 Task: Find the shortest route from Nashville to Ryman Auditorium.
Action: Mouse moved to (236, 69)
Screenshot: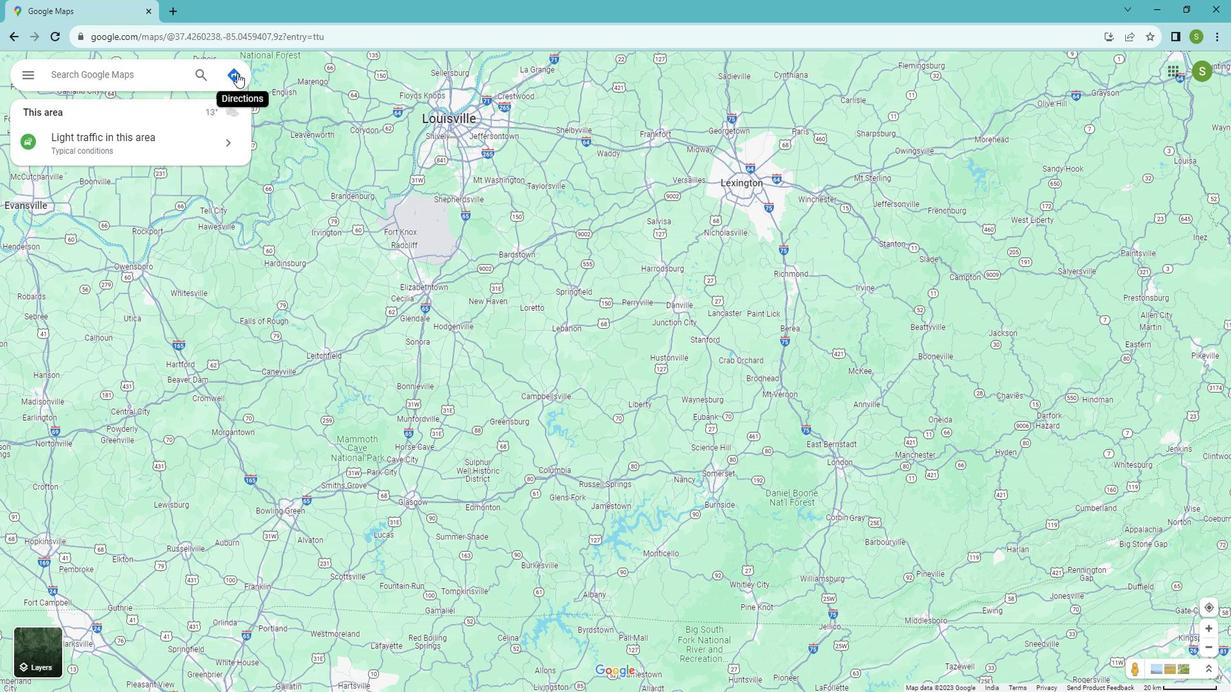 
Action: Mouse pressed left at (236, 69)
Screenshot: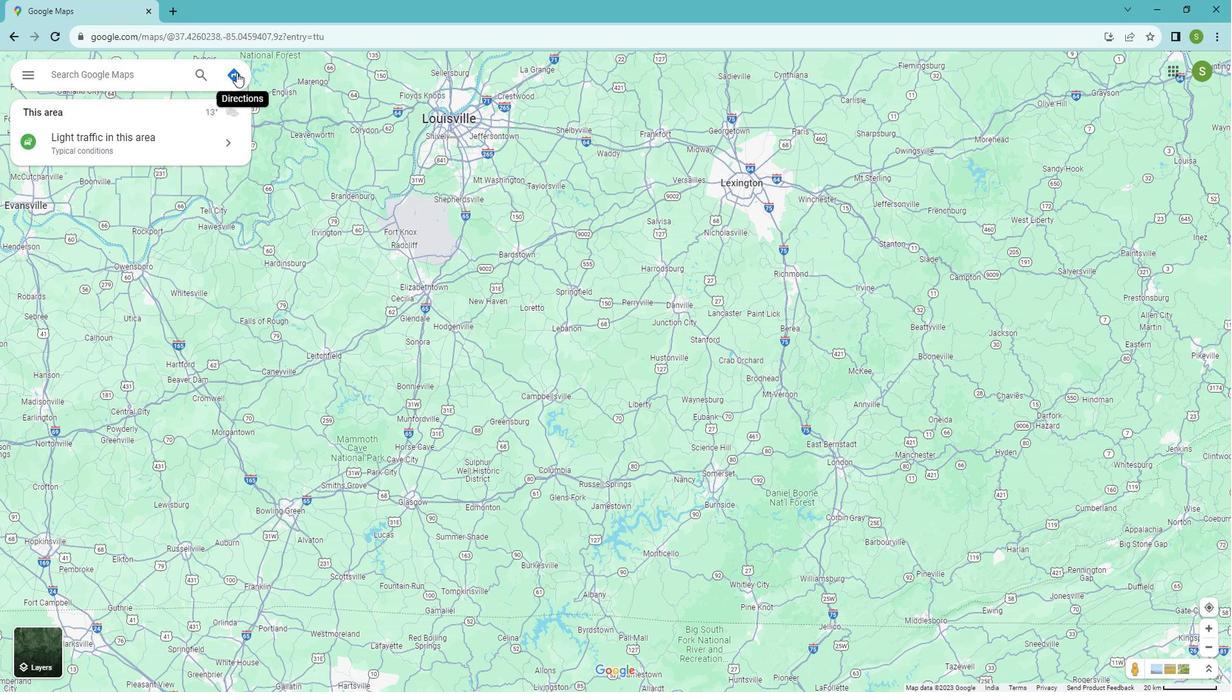 
Action: Mouse moved to (127, 105)
Screenshot: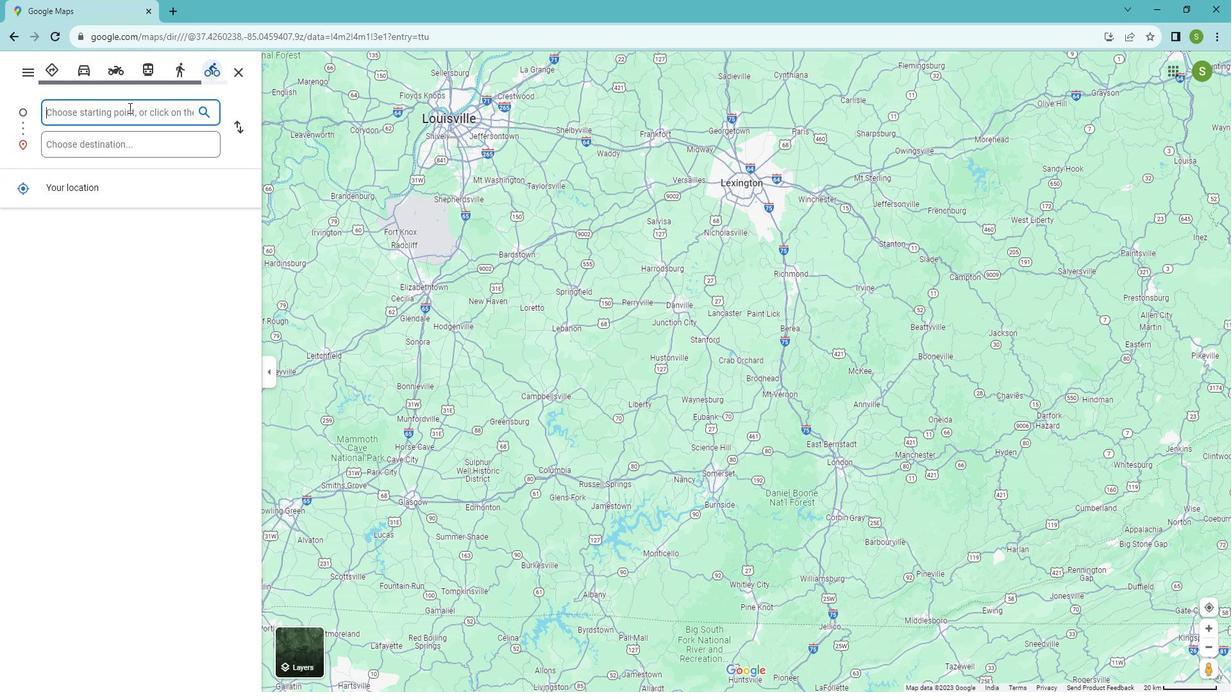 
Action: Mouse pressed left at (127, 105)
Screenshot: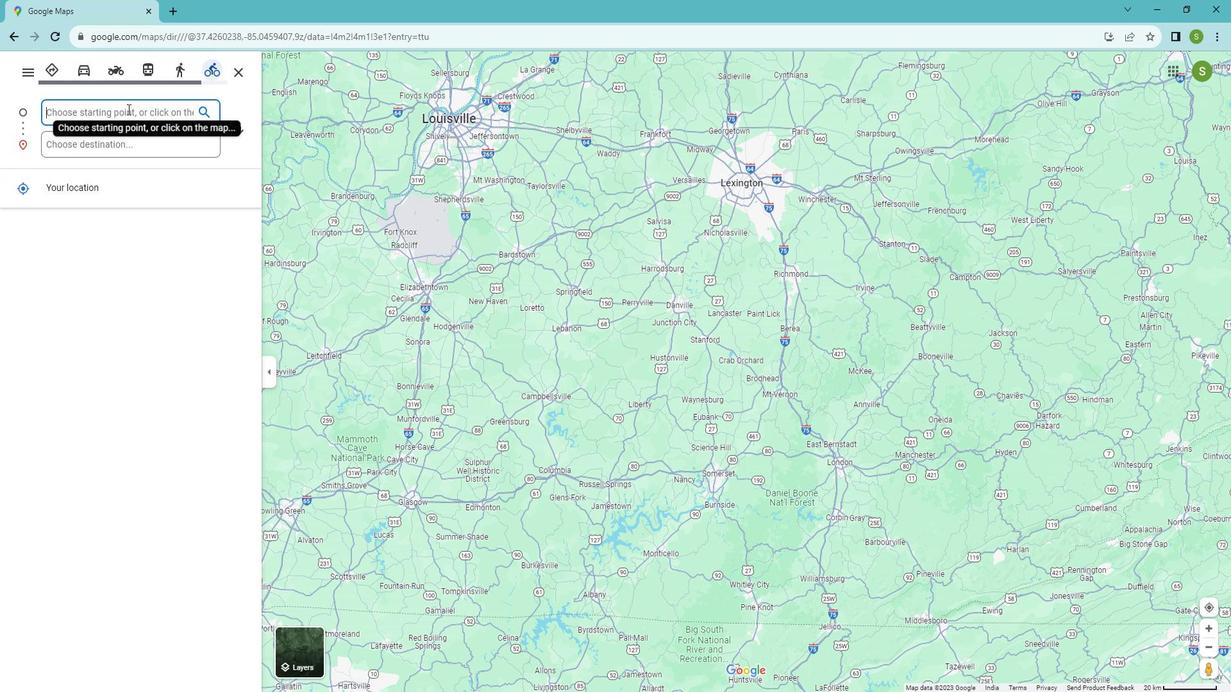 
Action: Mouse moved to (129, 103)
Screenshot: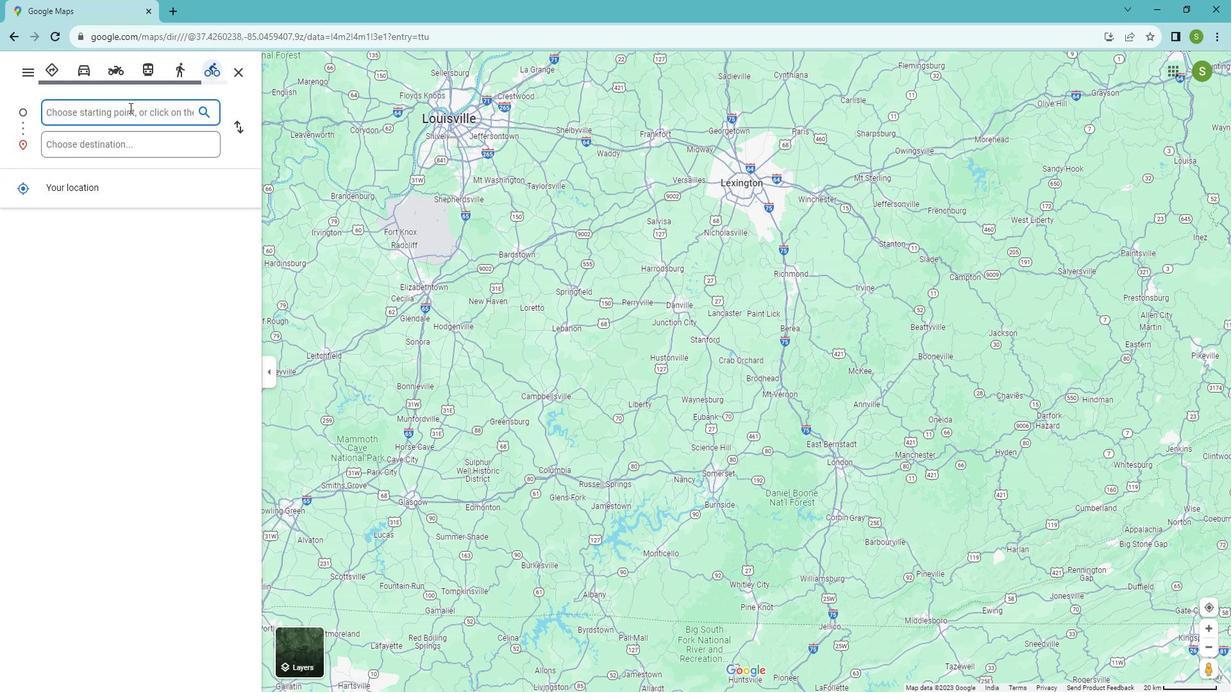 
Action: Key pressed <Key.shift>Nashville
Screenshot: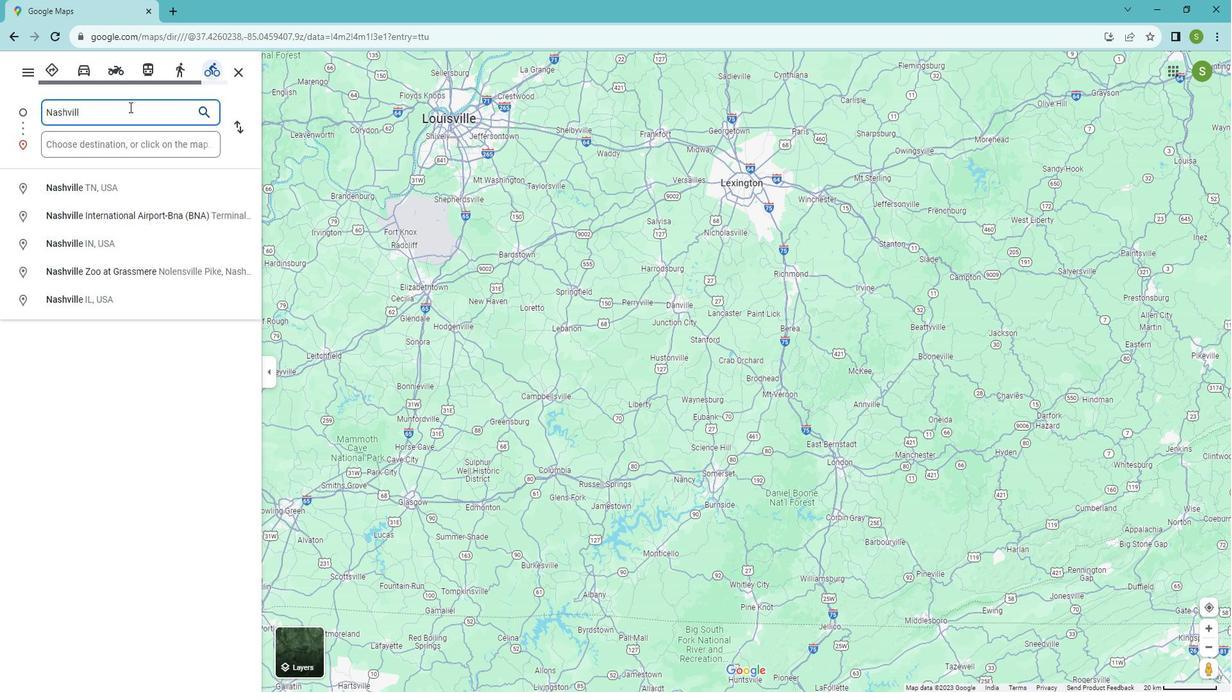 
Action: Mouse moved to (112, 175)
Screenshot: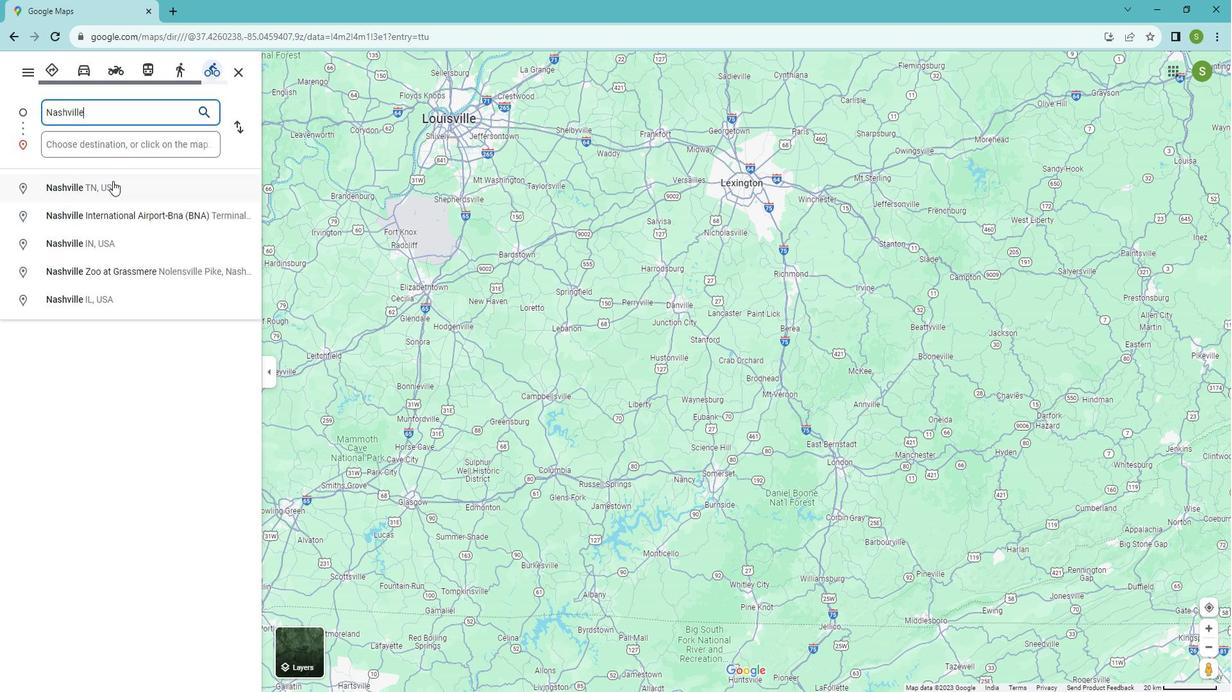 
Action: Mouse pressed left at (112, 175)
Screenshot: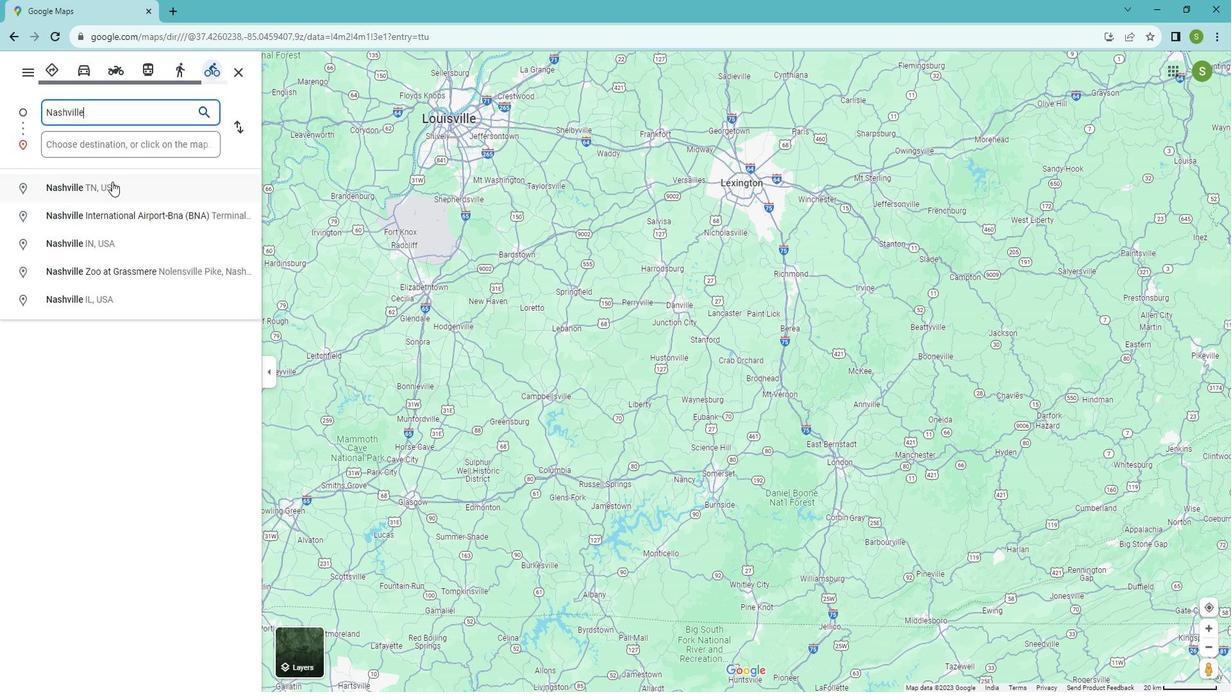 
Action: Mouse moved to (107, 142)
Screenshot: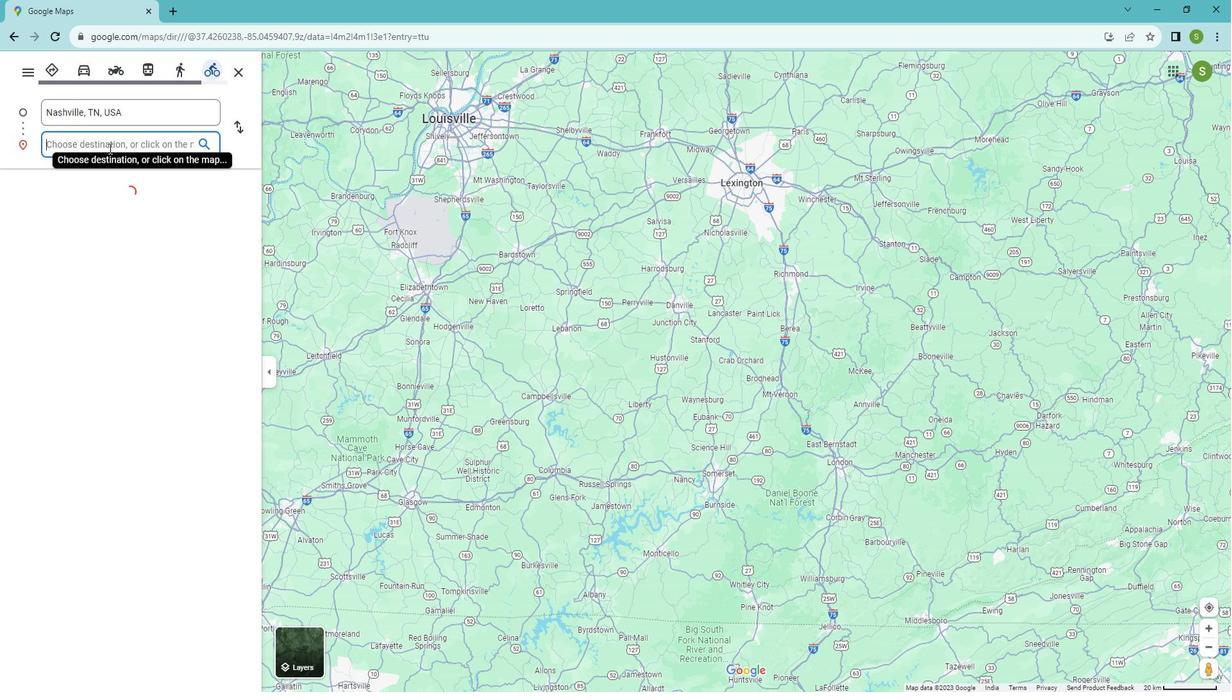 
Action: Mouse pressed left at (107, 142)
Screenshot: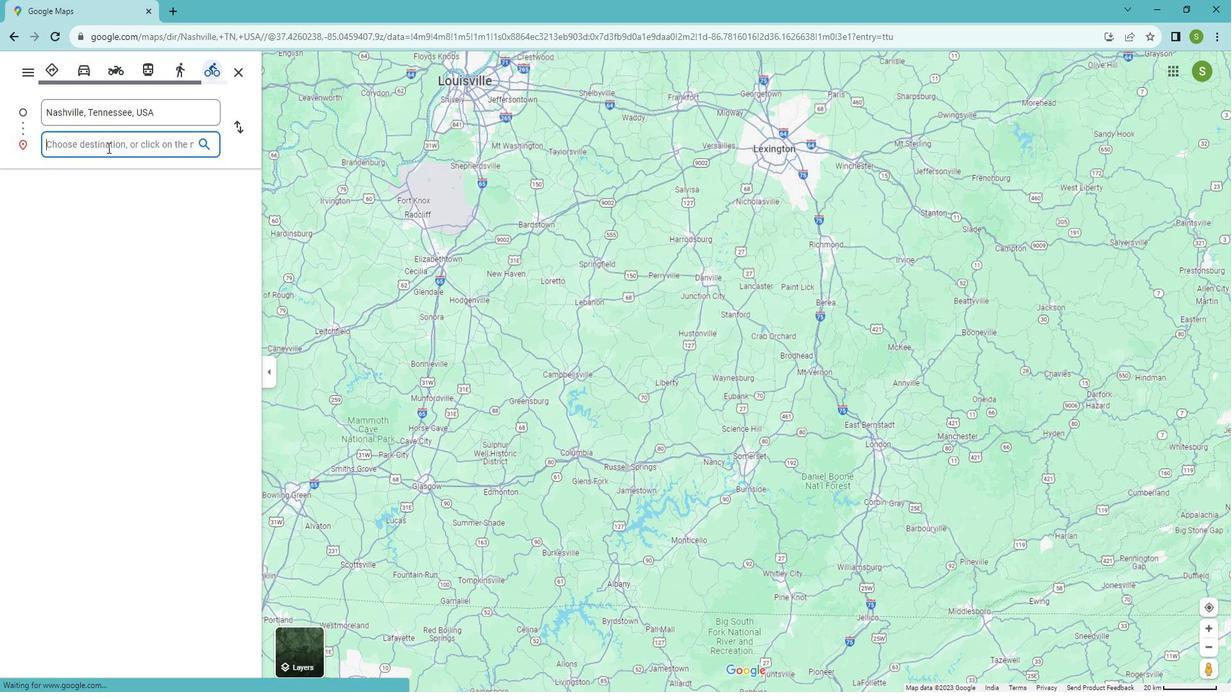 
Action: Key pressed <Key.shift><Key.shift>Ryman<Key.space><Key.shift>Auditorium
Screenshot: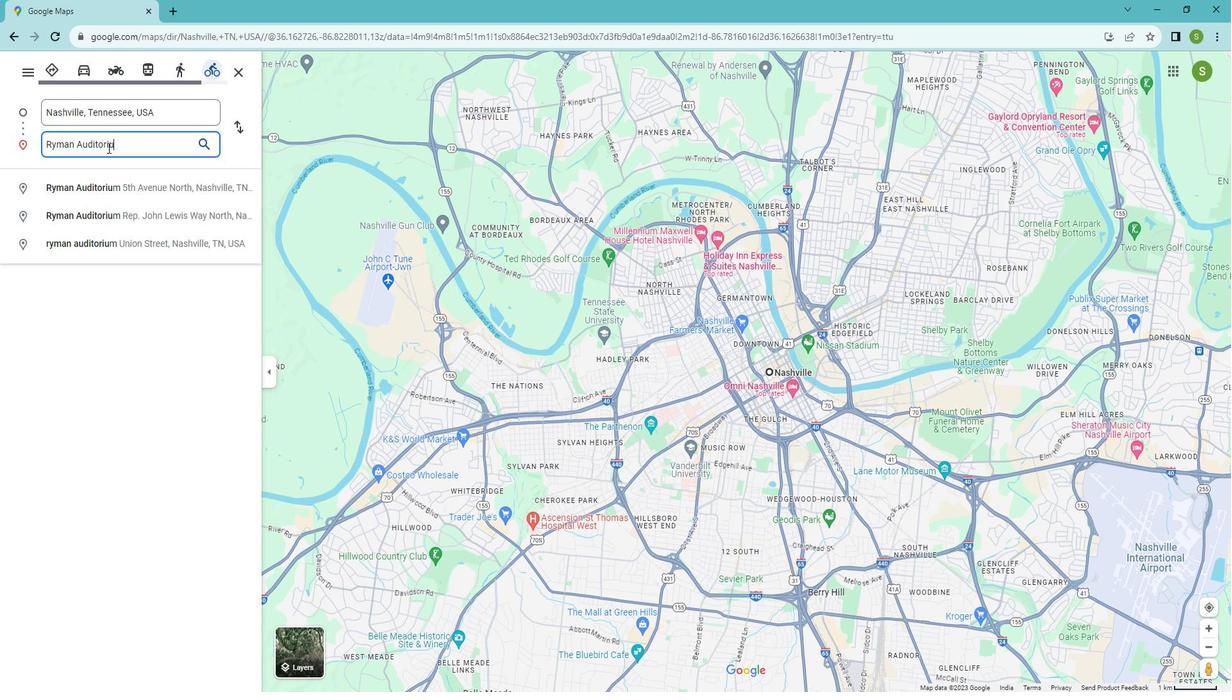 
Action: Mouse moved to (105, 142)
Screenshot: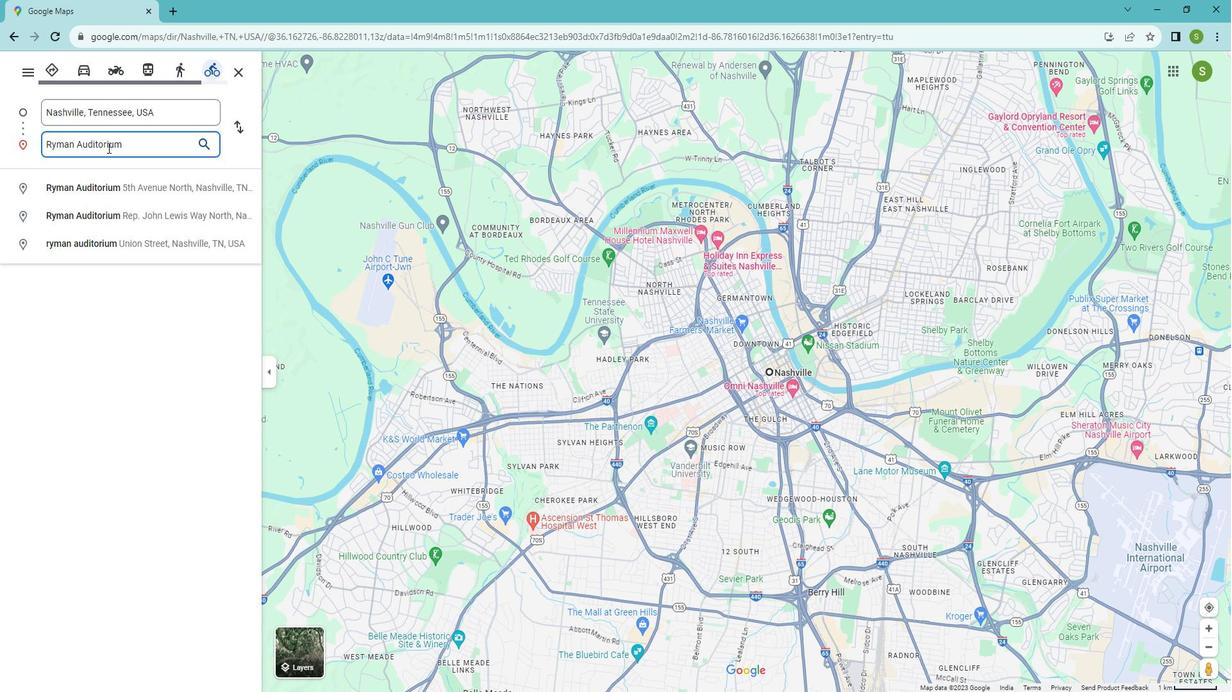 
Action: Key pressed <Key.enter>
Screenshot: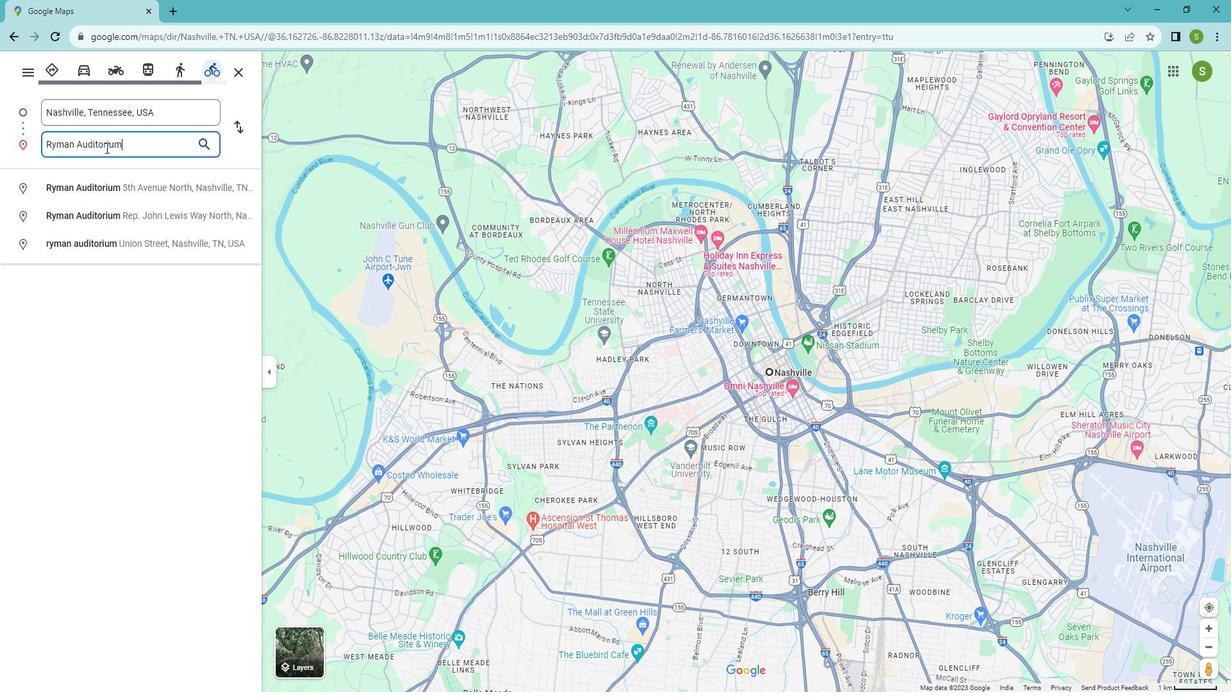 
Action: Mouse moved to (82, 73)
Screenshot: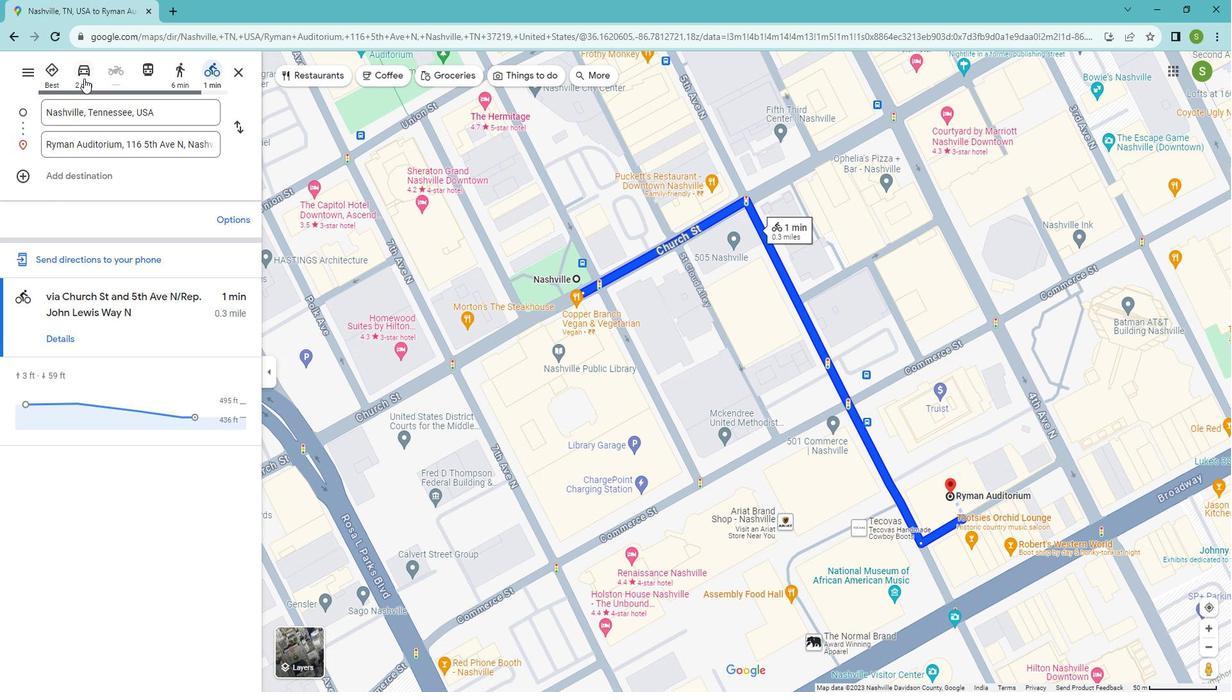 
Action: Mouse pressed left at (82, 73)
Screenshot: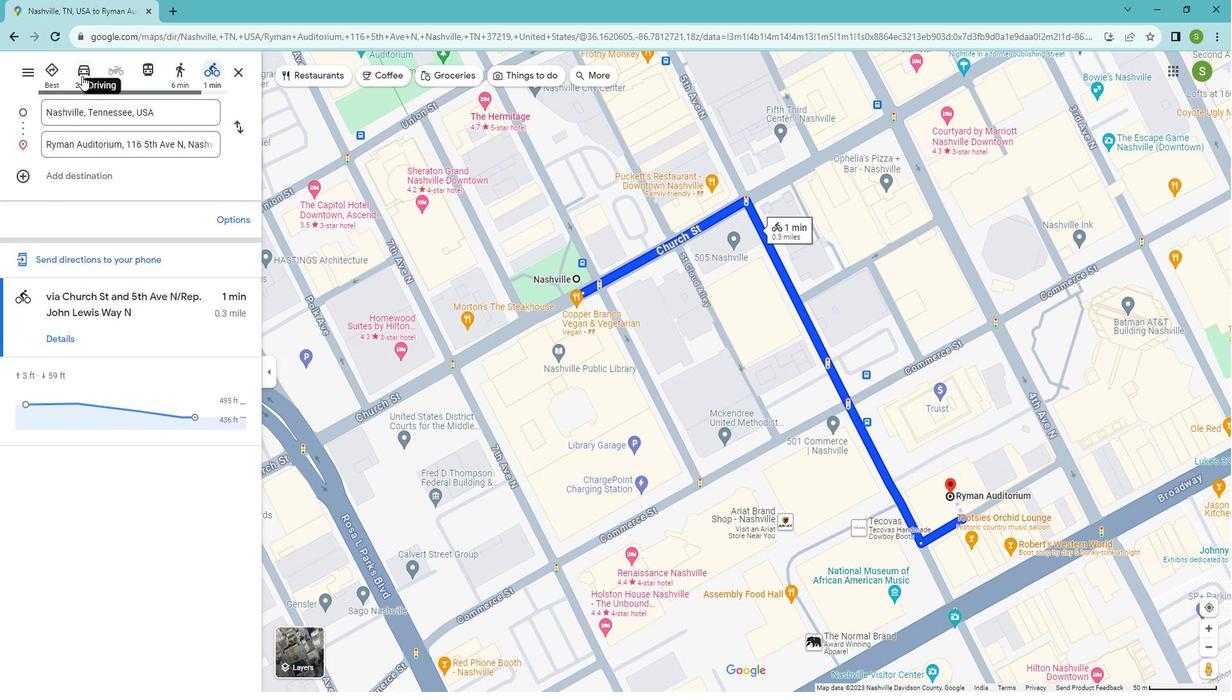 
Action: Mouse moved to (69, 335)
Screenshot: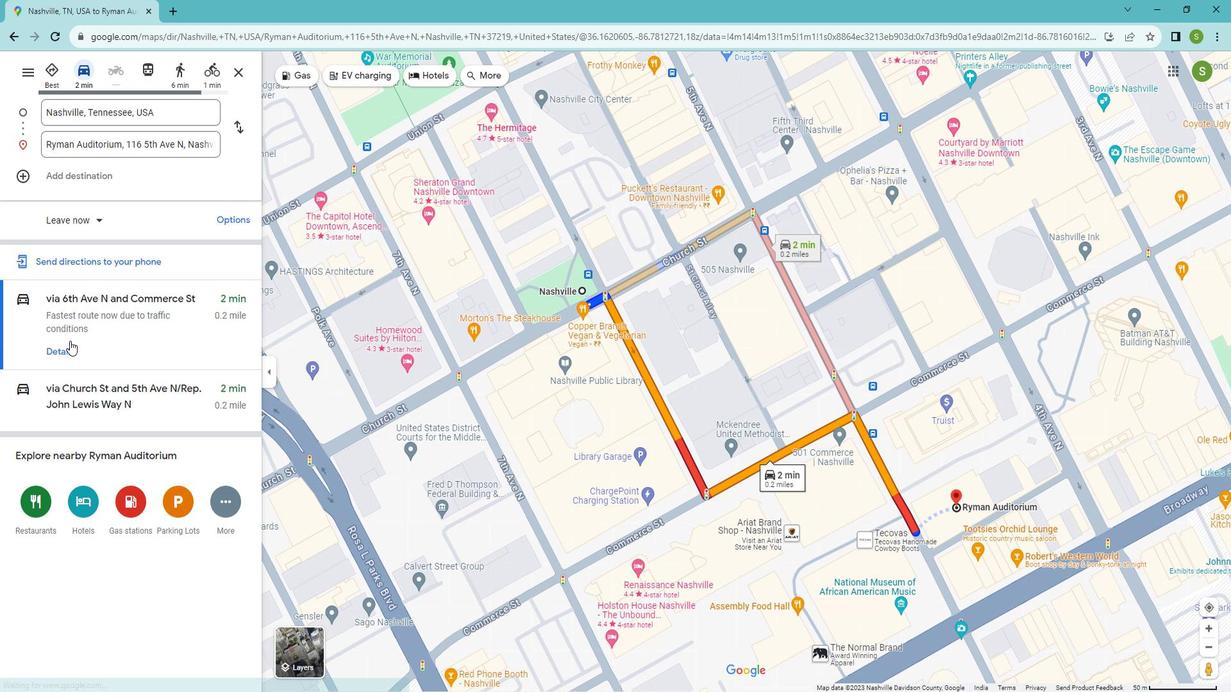 
Action: Mouse pressed left at (69, 335)
Screenshot: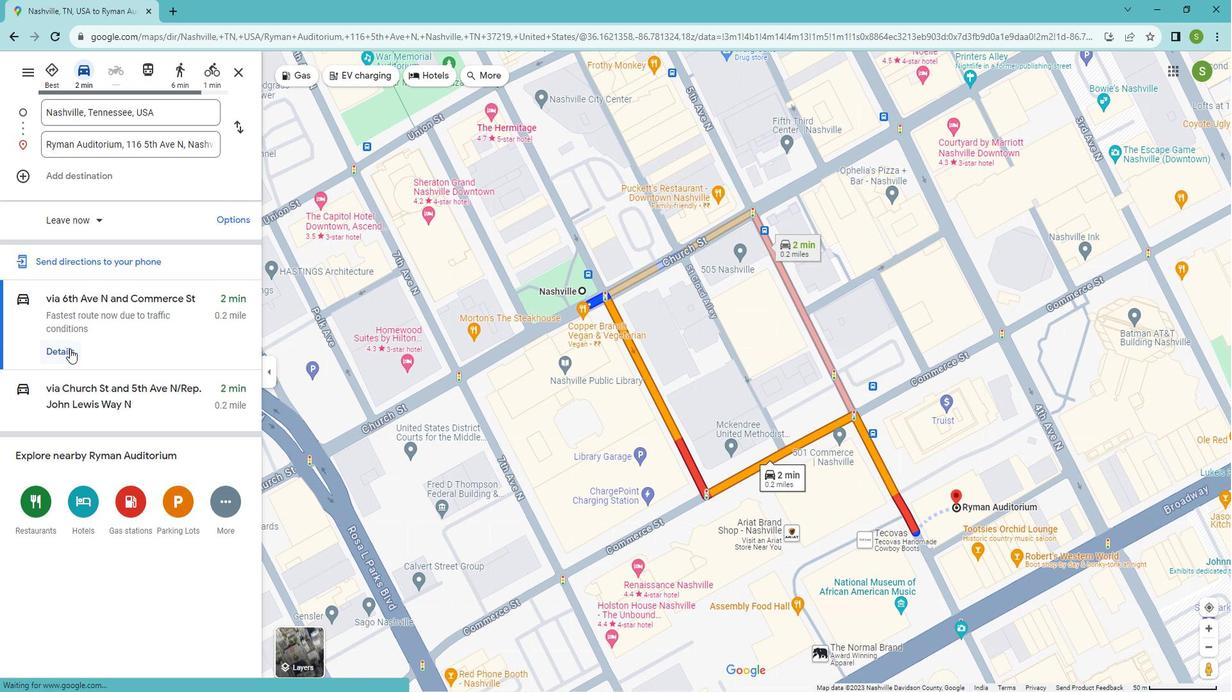 
Action: Mouse moved to (124, 372)
Screenshot: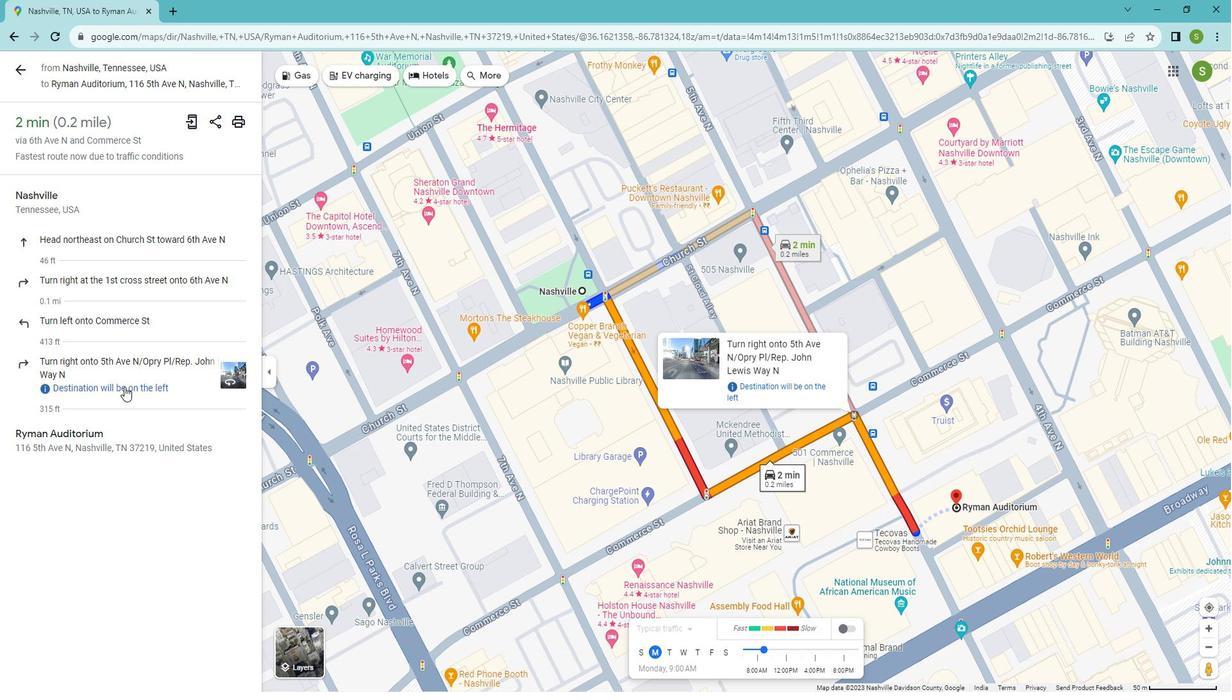 
Action: Mouse pressed left at (124, 372)
Screenshot: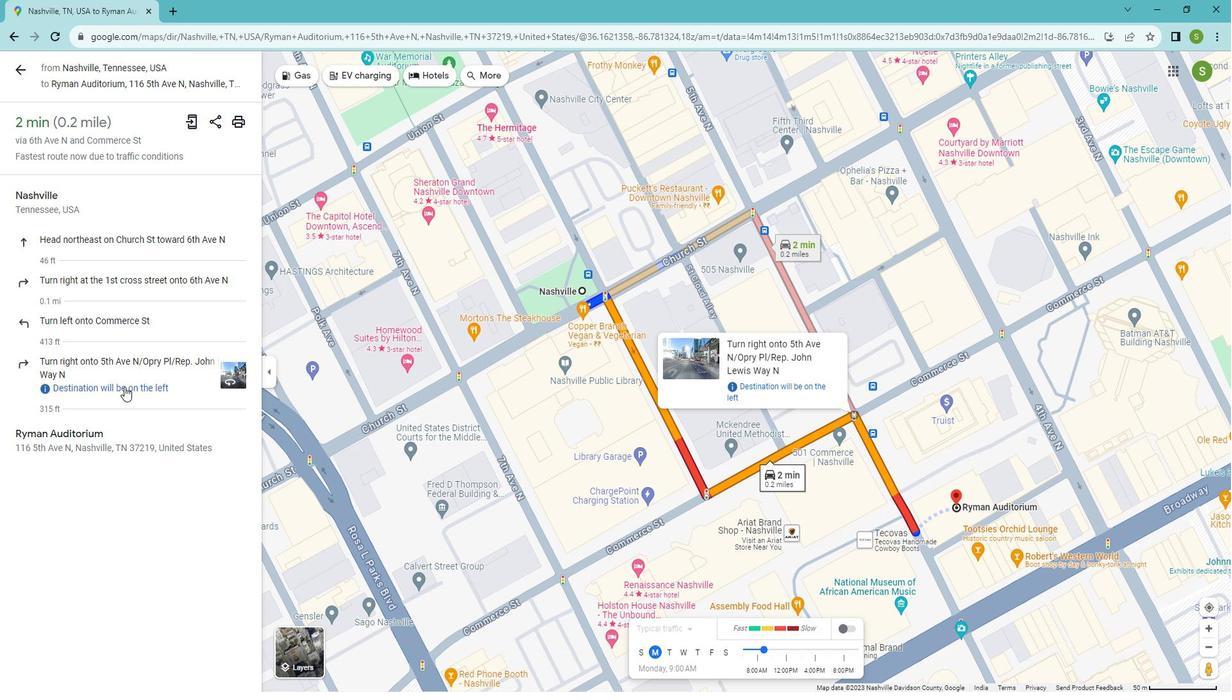
Action: Mouse moved to (620, 489)
Screenshot: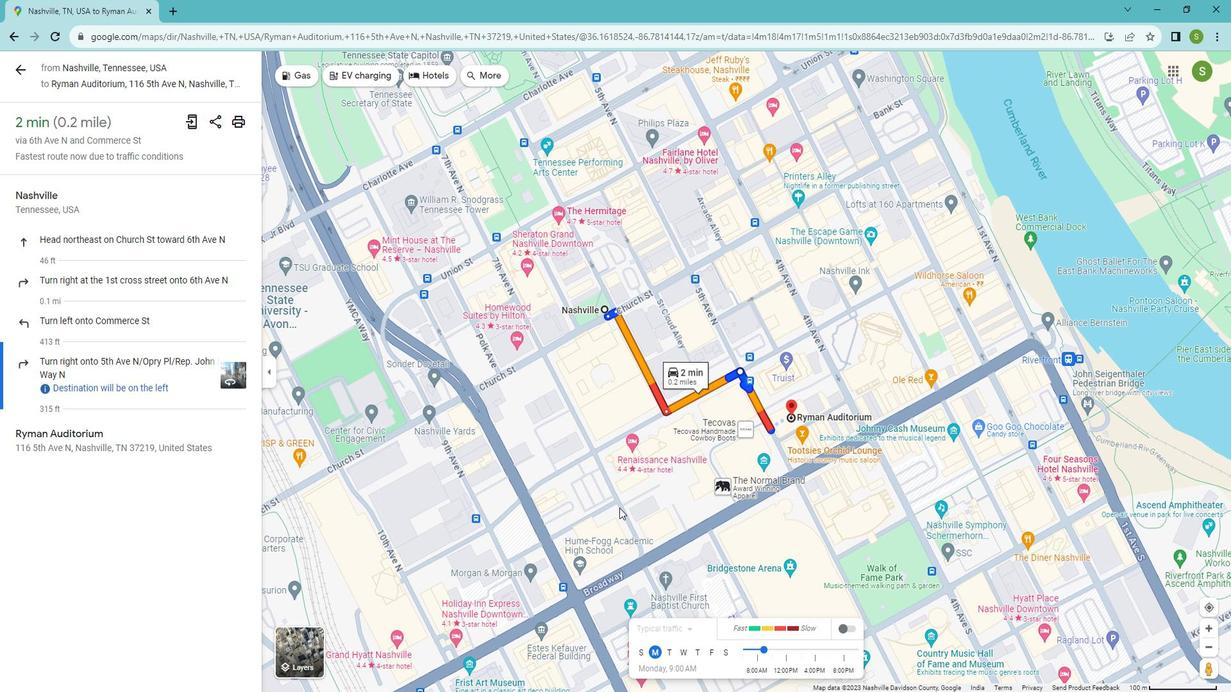 
